 Task: Experiment with a VST auto-panner to create dynamic movement in a stereo mix.
Action: Mouse moved to (92, 26)
Screenshot: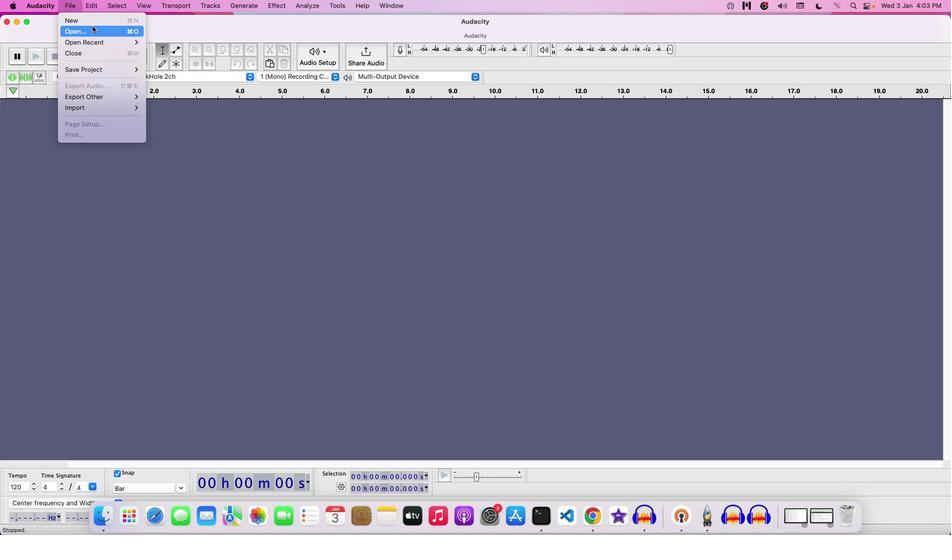 
Action: Mouse pressed left at (92, 26)
Screenshot: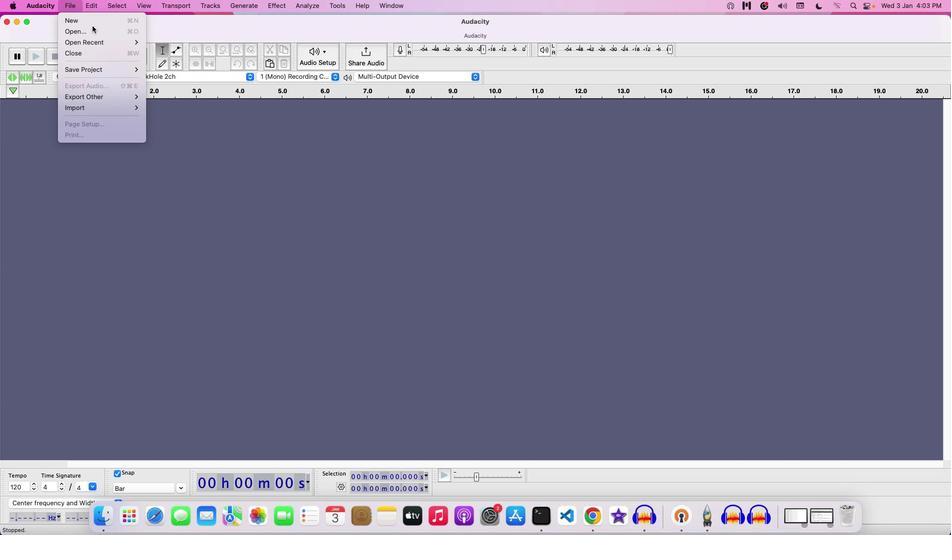
Action: Mouse moved to (405, 227)
Screenshot: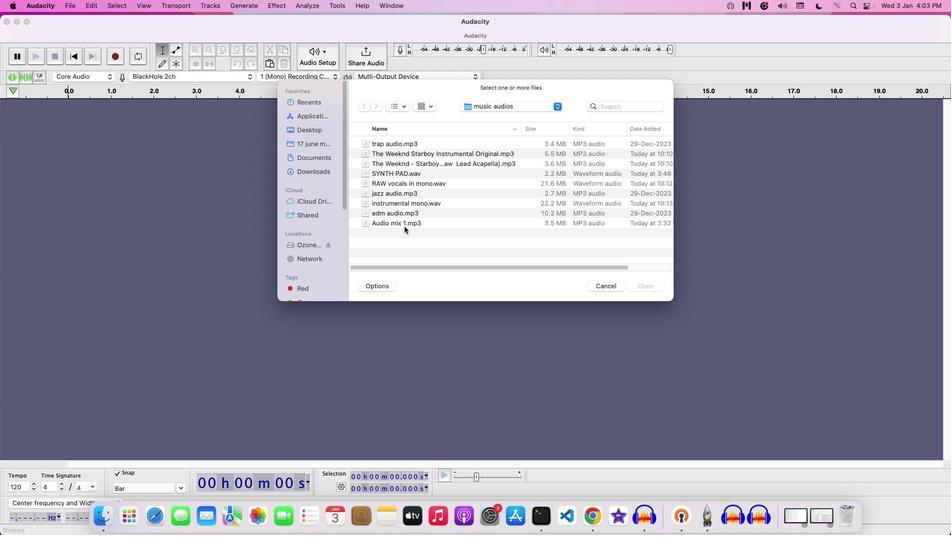 
Action: Mouse pressed left at (405, 227)
Screenshot: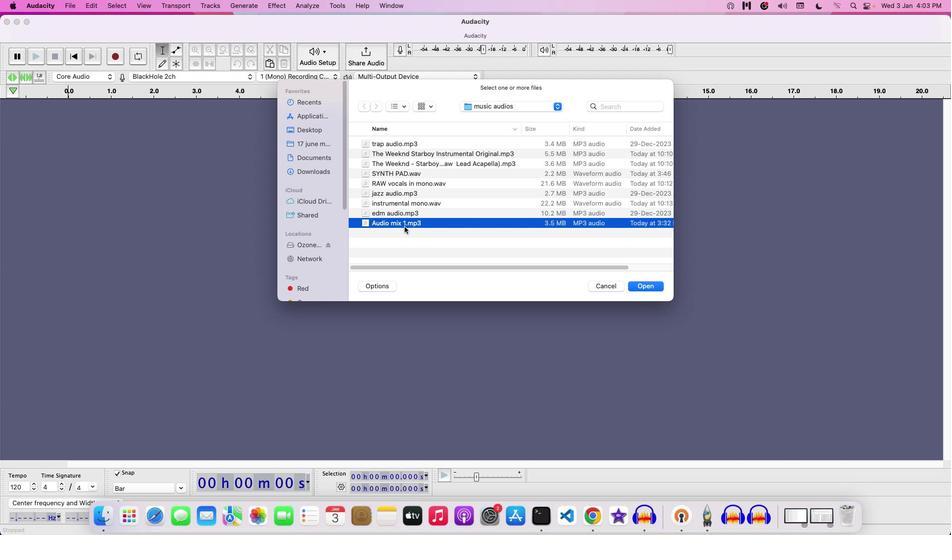 
Action: Mouse moved to (477, 225)
Screenshot: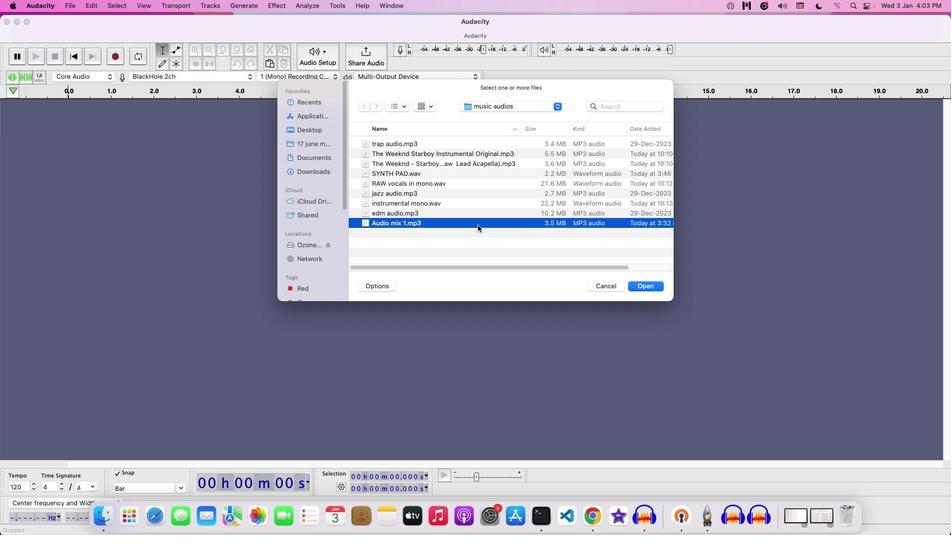 
Action: Mouse pressed left at (477, 225)
Screenshot: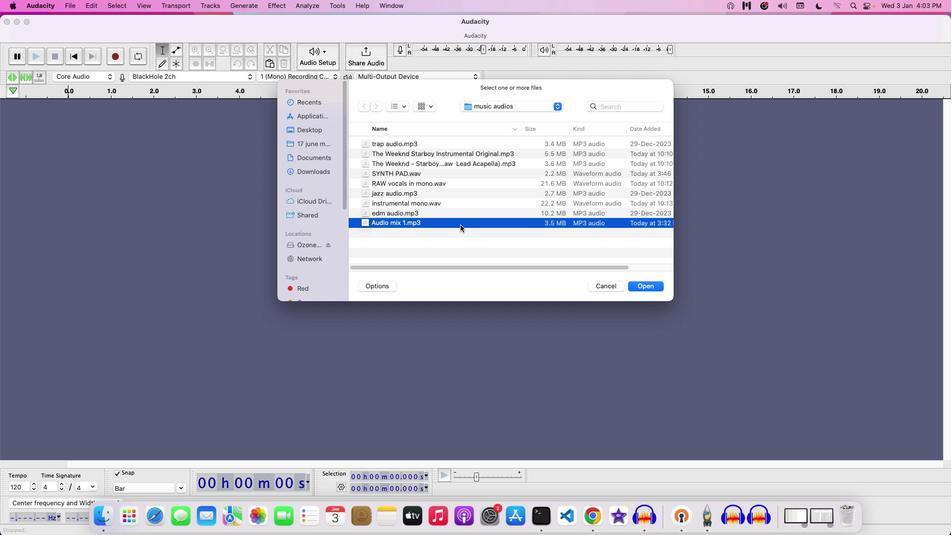 
Action: Mouse moved to (611, 287)
Screenshot: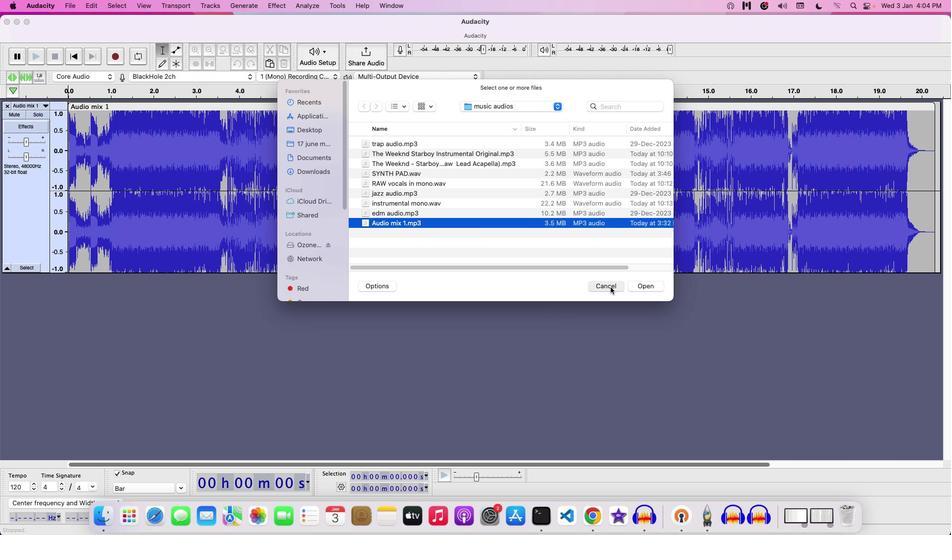 
Action: Mouse pressed left at (611, 287)
Screenshot: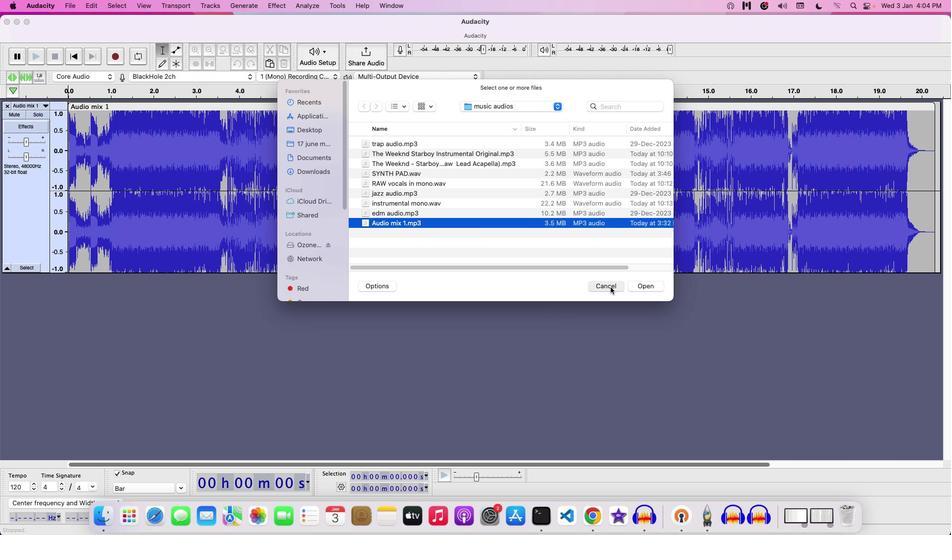 
Action: Mouse moved to (35, 141)
Screenshot: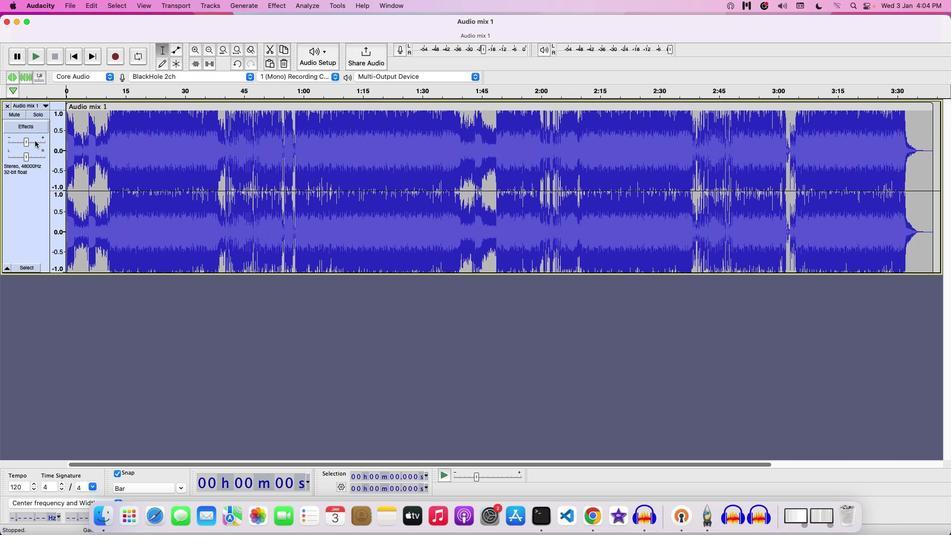 
Action: Key pressed Key.space
Screenshot: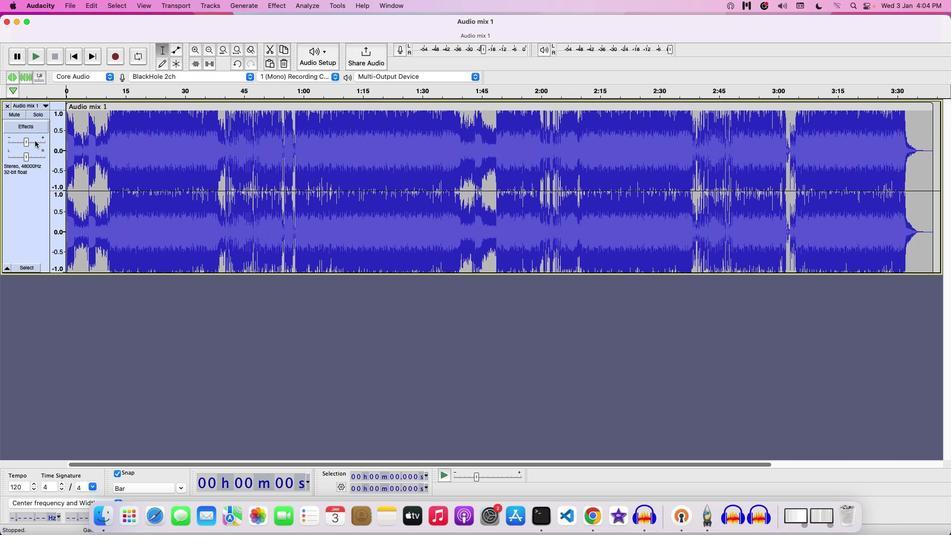
Action: Mouse moved to (31, 142)
Screenshot: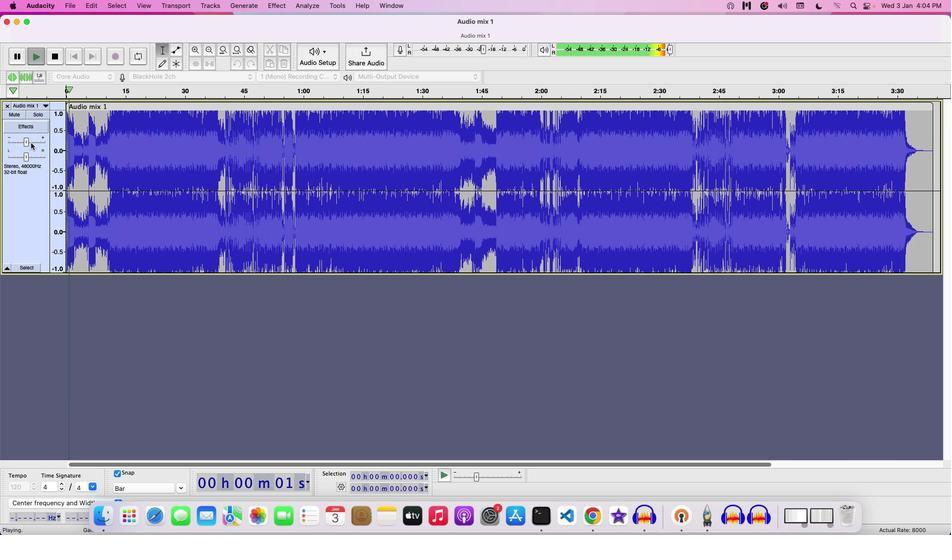 
Action: Mouse pressed left at (31, 142)
Screenshot: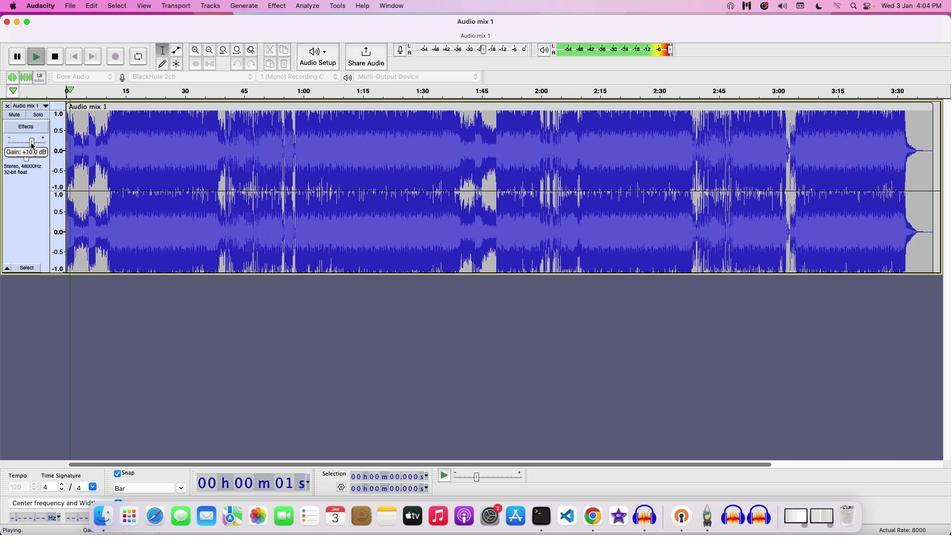 
Action: Mouse moved to (30, 142)
Screenshot: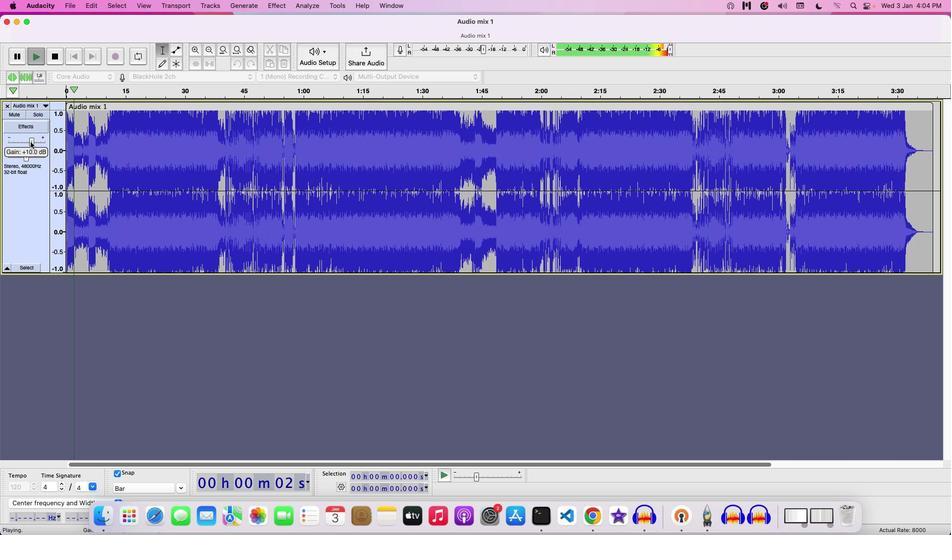 
Action: Mouse pressed left at (30, 142)
Screenshot: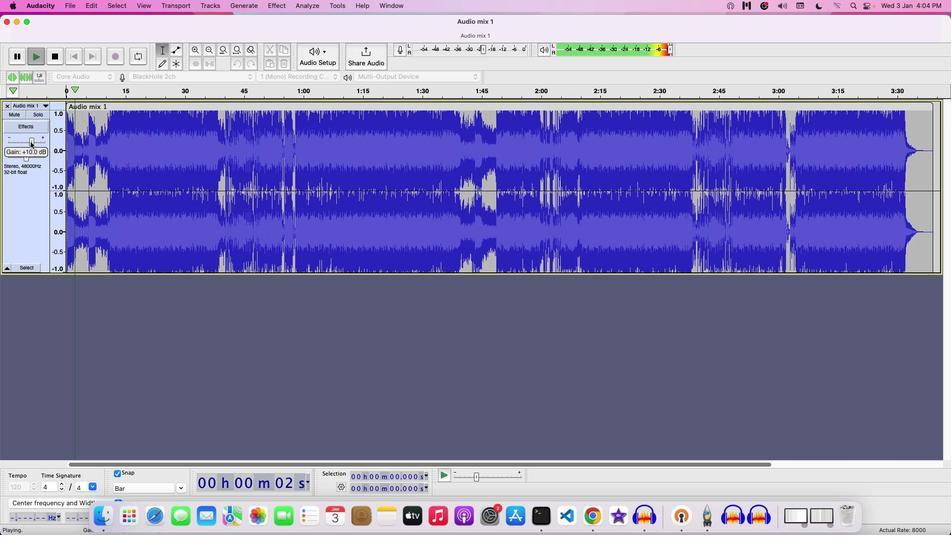 
Action: Mouse moved to (33, 203)
Screenshot: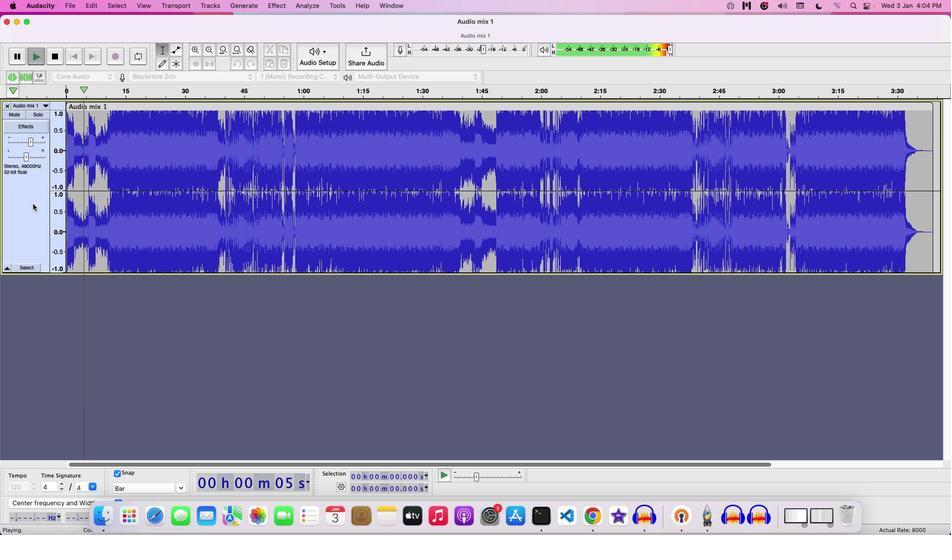 
Action: Mouse pressed left at (33, 203)
Screenshot: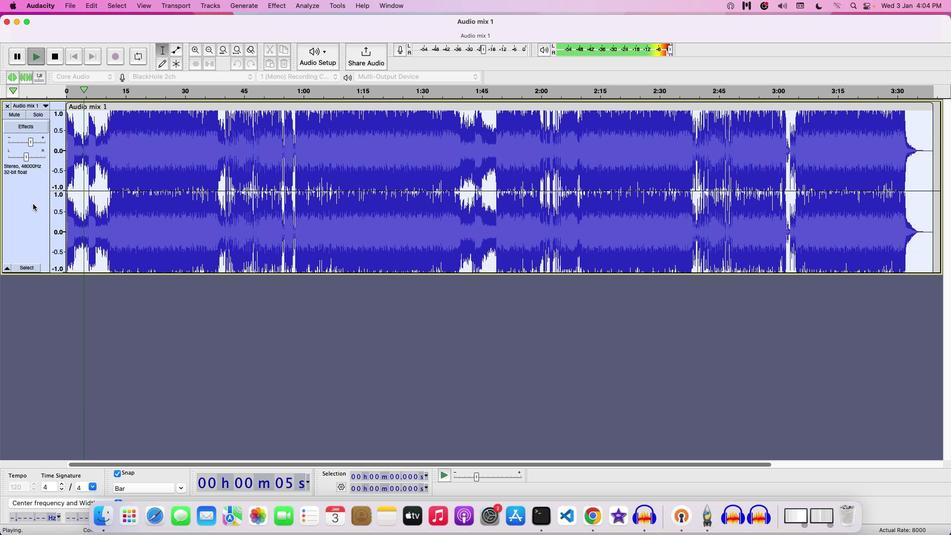 
Action: Mouse pressed left at (33, 203)
Screenshot: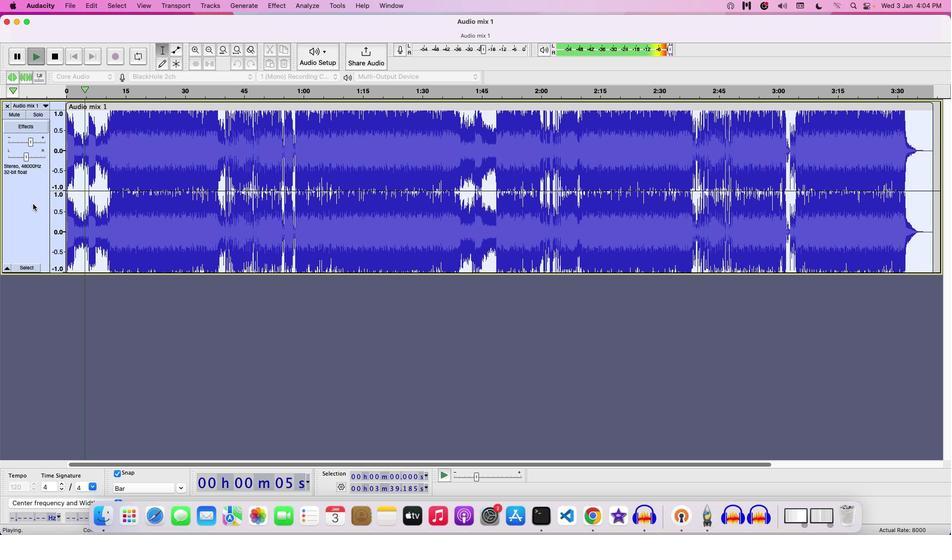 
Action: Mouse moved to (39, 196)
Screenshot: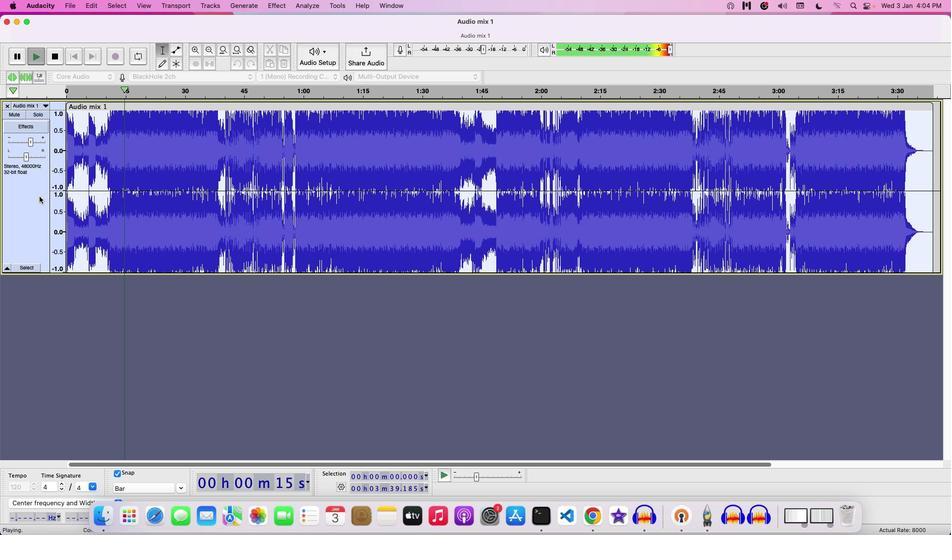 
Action: Key pressed Key.space
Screenshot: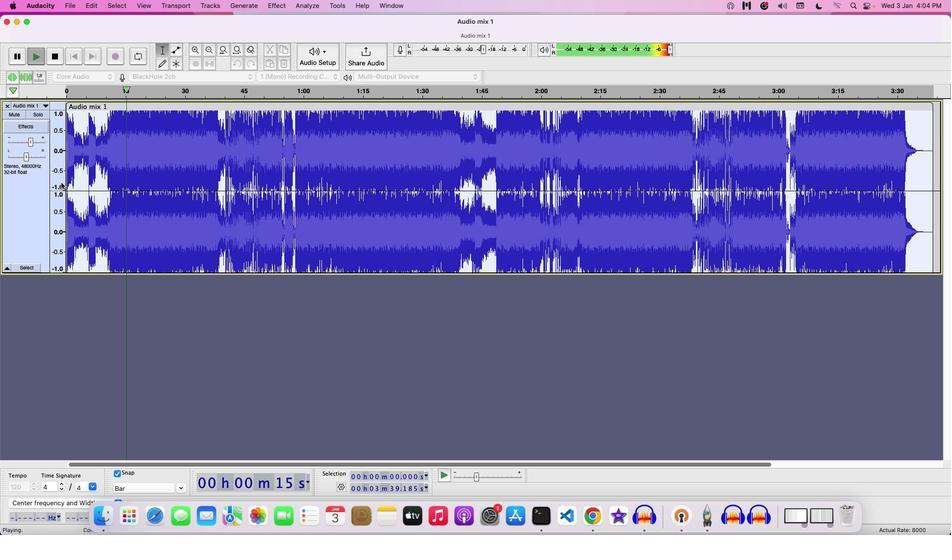 
Action: Mouse moved to (283, 4)
Screenshot: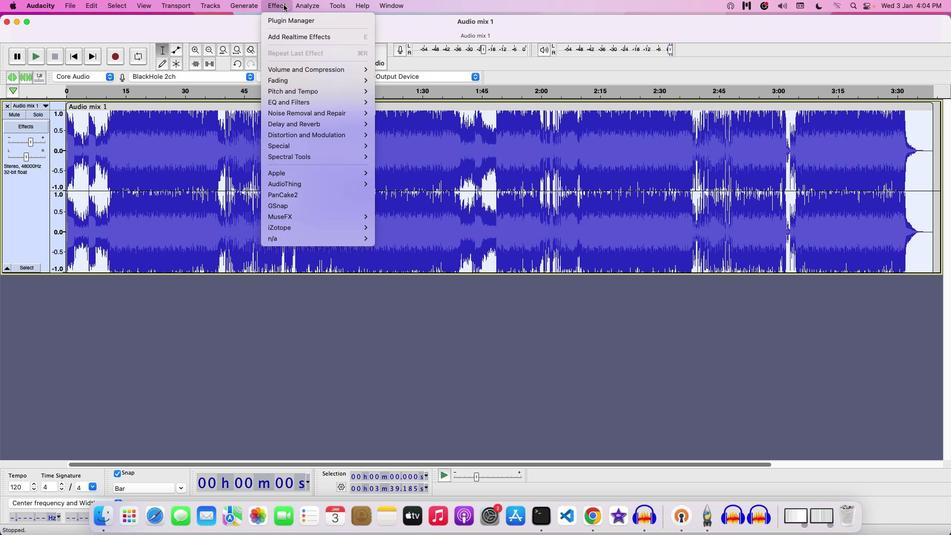 
Action: Mouse pressed left at (283, 4)
Screenshot: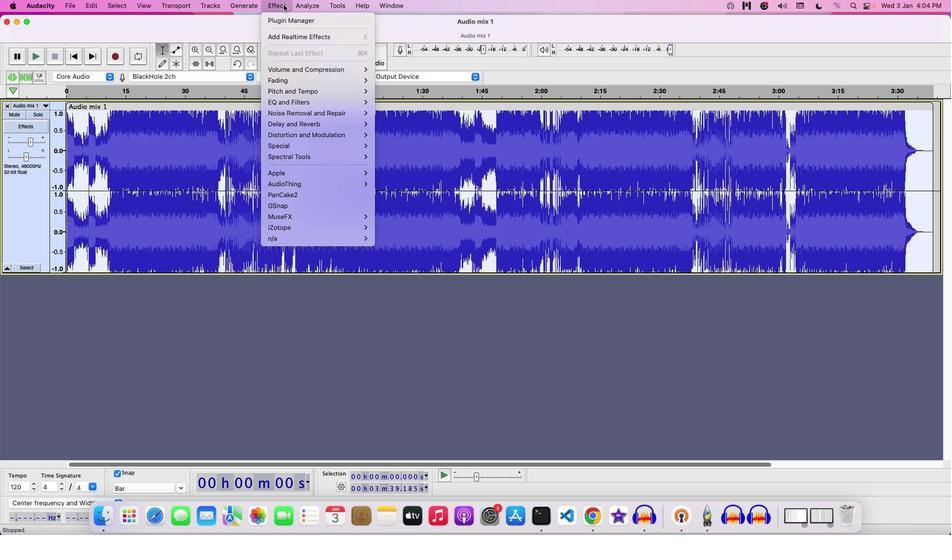 
Action: Mouse moved to (325, 190)
Screenshot: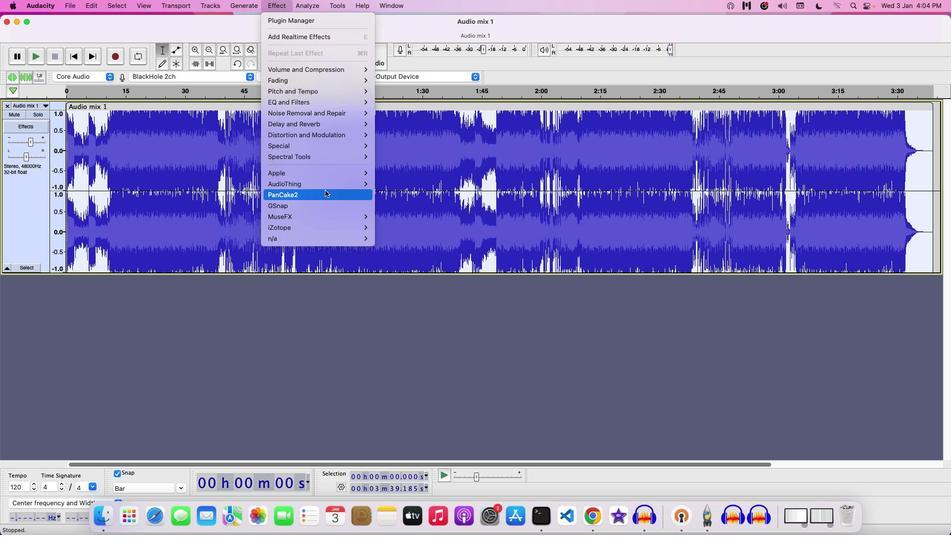 
Action: Mouse pressed left at (325, 190)
Screenshot: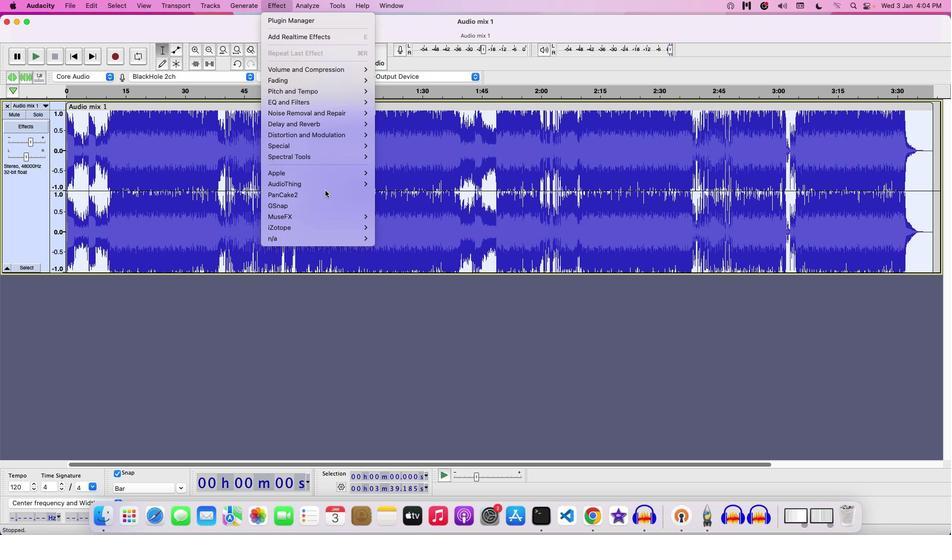 
Action: Mouse moved to (398, 124)
Screenshot: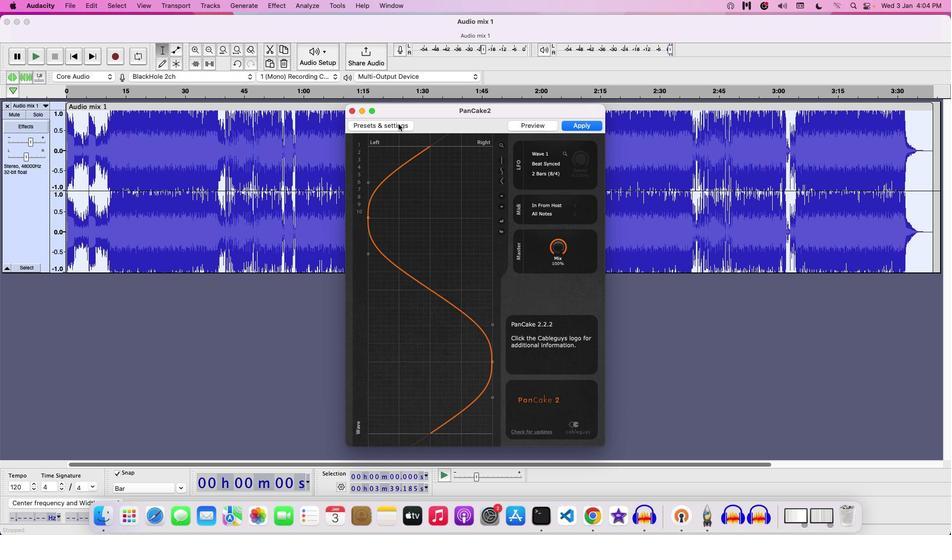 
Action: Mouse pressed left at (398, 124)
Screenshot: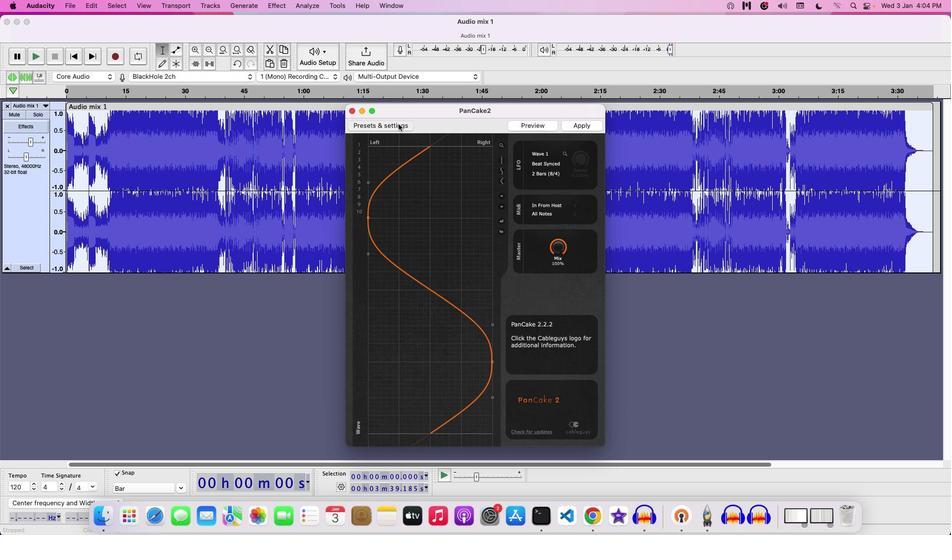 
Action: Mouse moved to (454, 118)
Screenshot: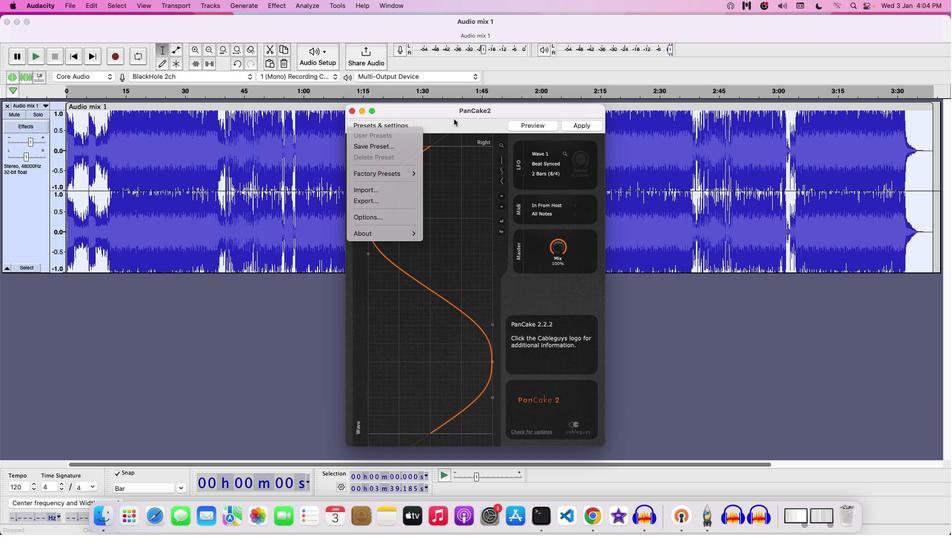 
Action: Mouse pressed left at (454, 118)
Screenshot: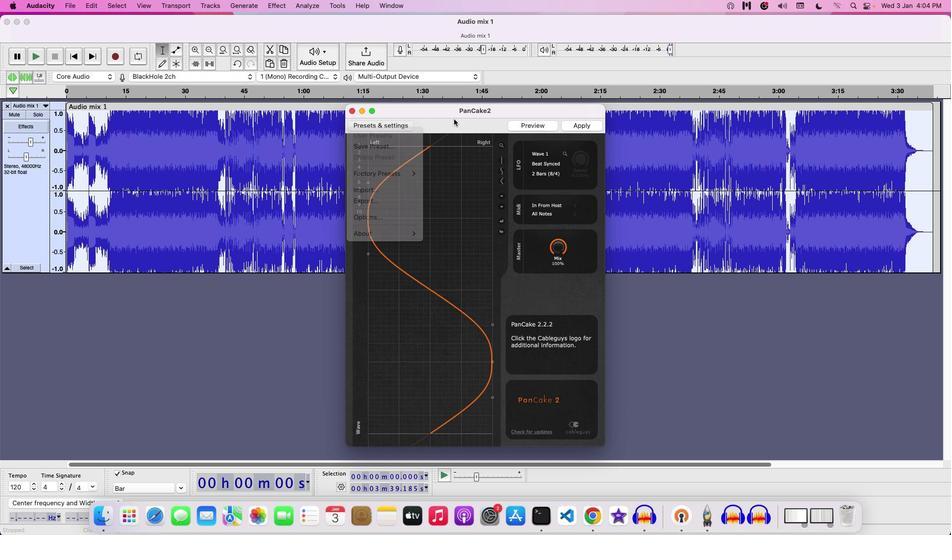 
Action: Mouse moved to (518, 123)
Screenshot: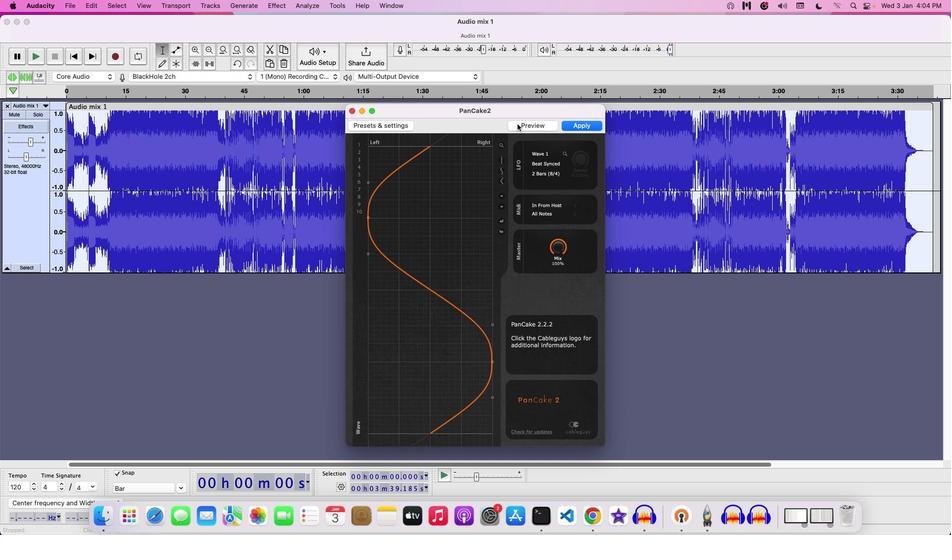 
Action: Mouse pressed left at (518, 123)
Screenshot: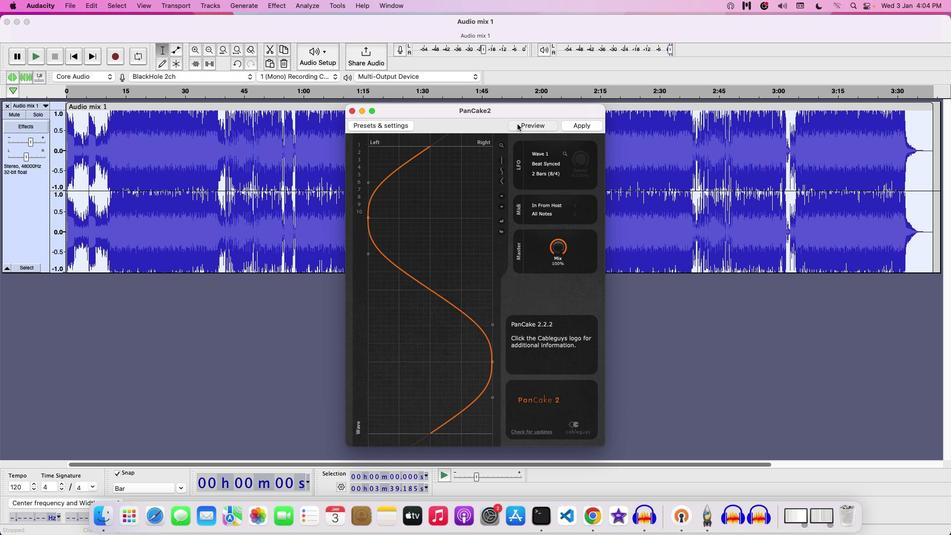 
Action: Mouse moved to (488, 314)
Screenshot: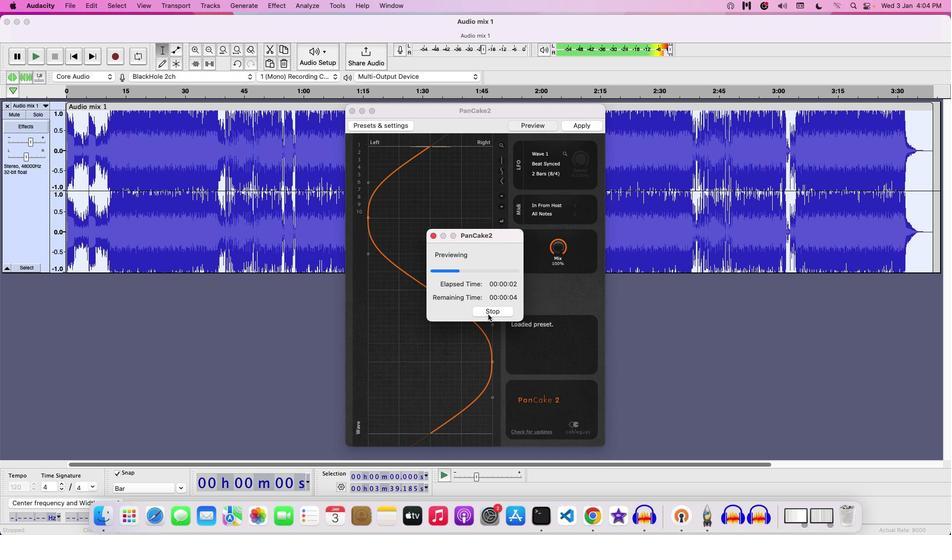 
Action: Mouse pressed left at (488, 314)
Screenshot: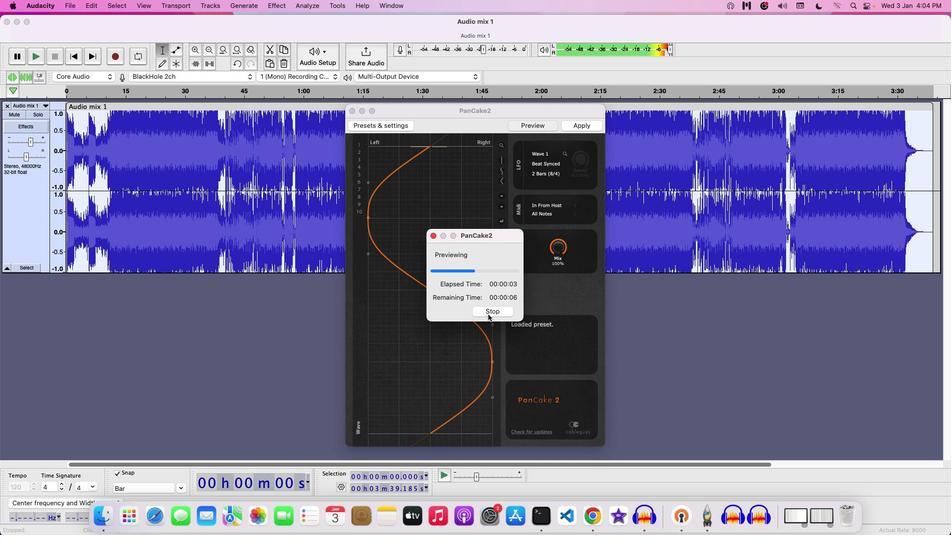 
Action: Mouse moved to (366, 130)
Screenshot: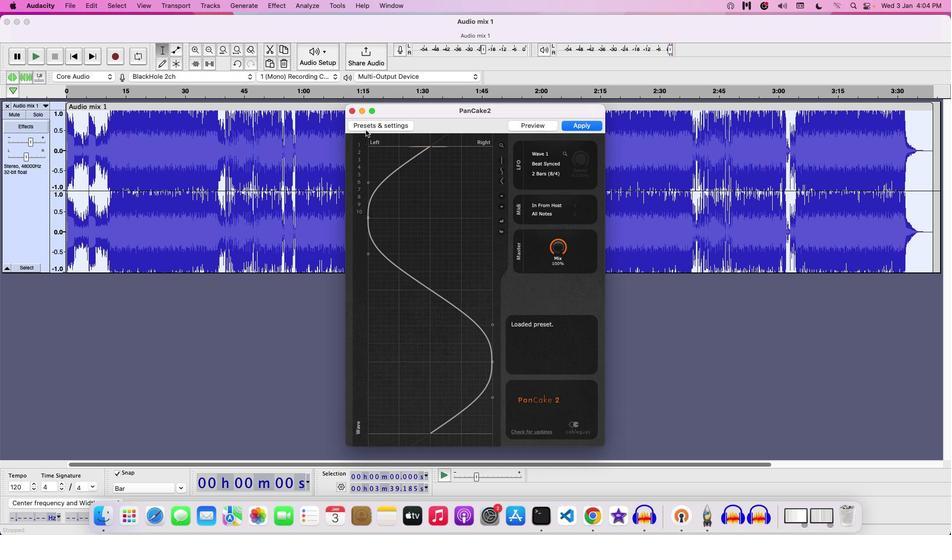 
Action: Mouse pressed left at (366, 130)
Screenshot: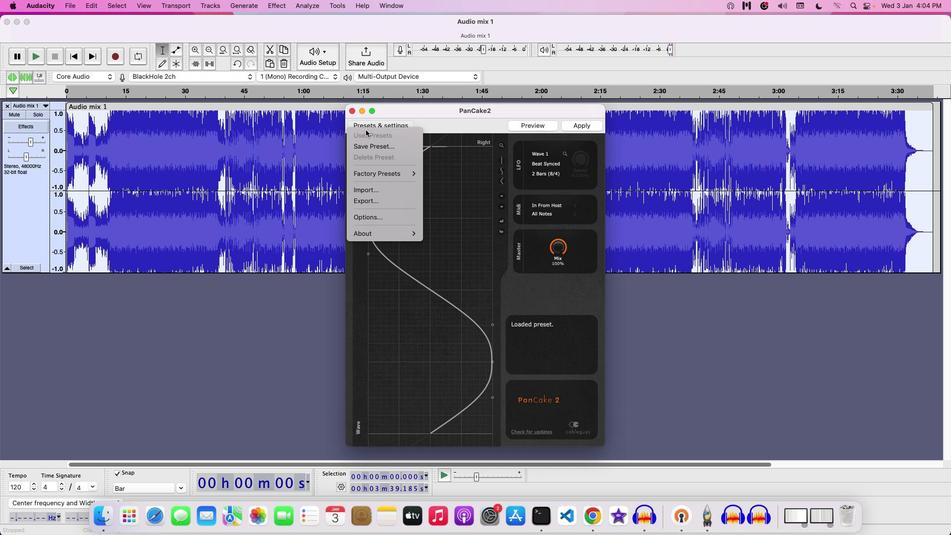 
Action: Mouse moved to (471, 231)
Screenshot: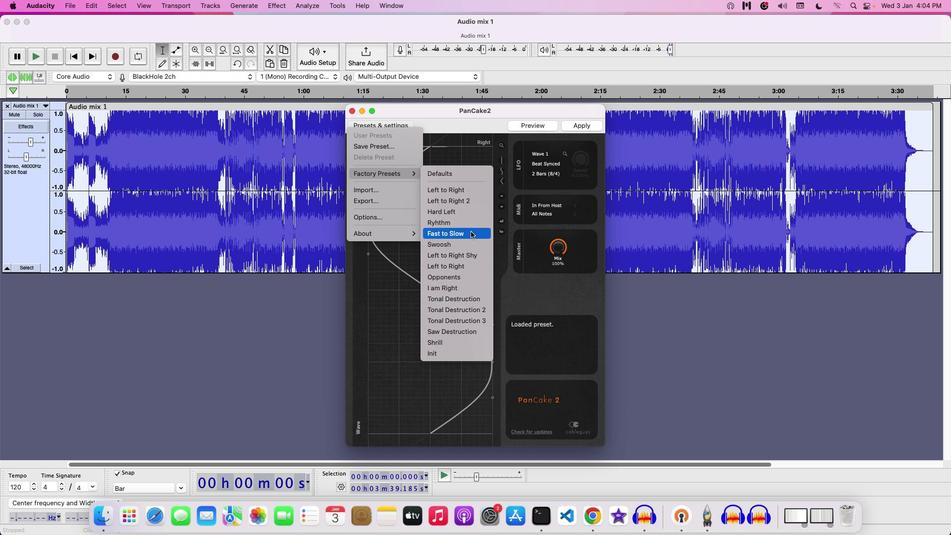 
Action: Mouse pressed left at (471, 231)
Screenshot: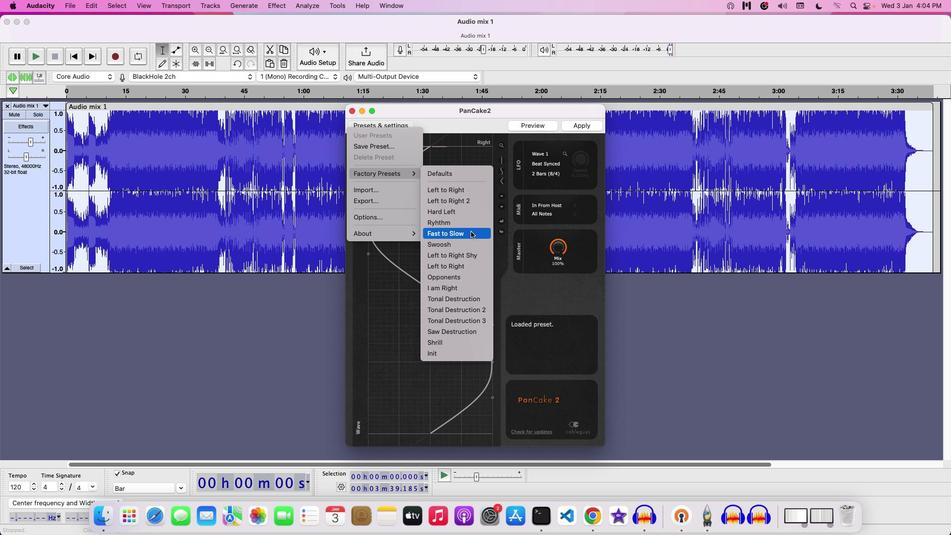 
Action: Mouse moved to (374, 124)
Screenshot: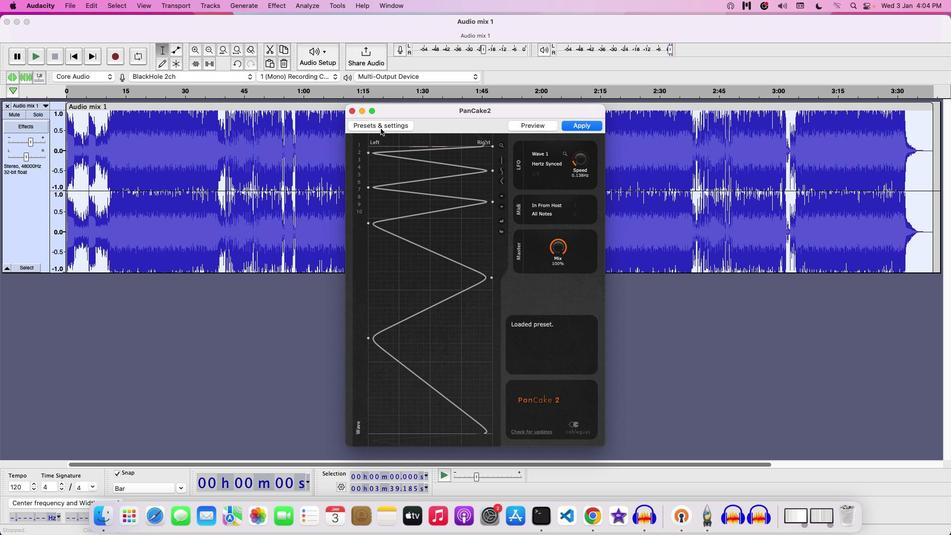 
Action: Key pressed Key.space
Screenshot: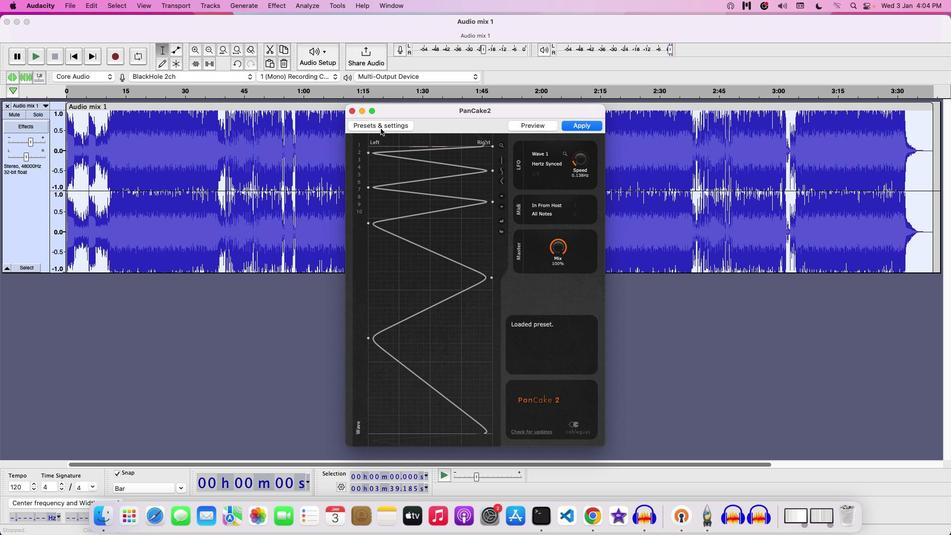 
Action: Mouse moved to (527, 124)
Screenshot: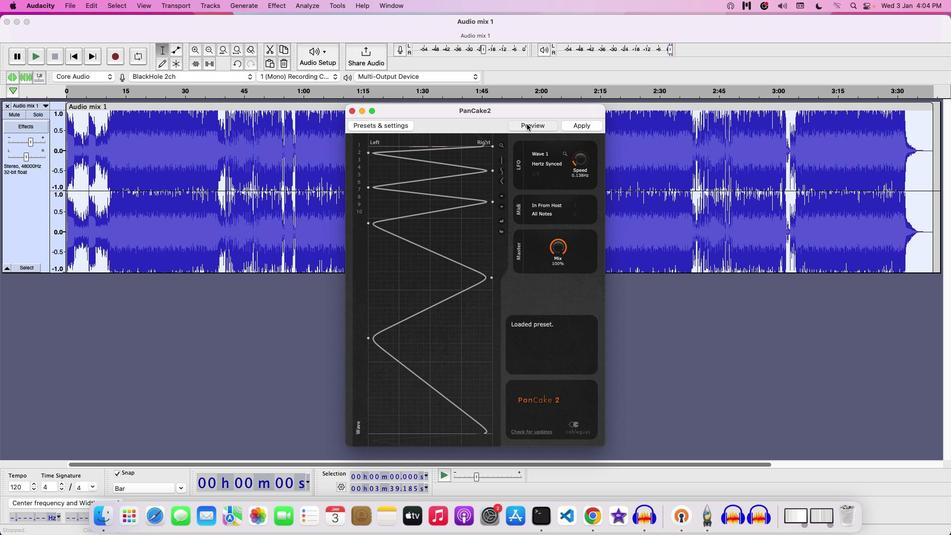 
Action: Mouse pressed left at (527, 124)
Screenshot: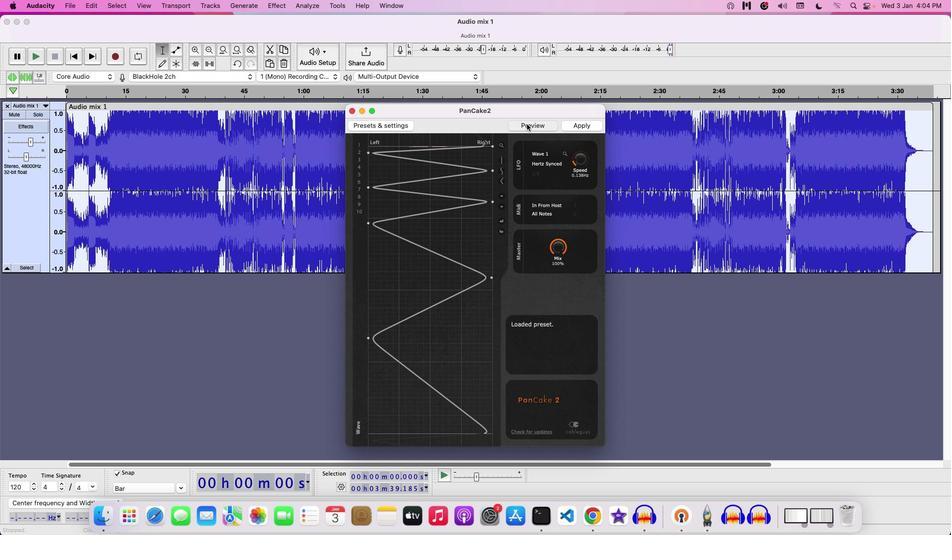 
Action: Mouse moved to (575, 127)
Screenshot: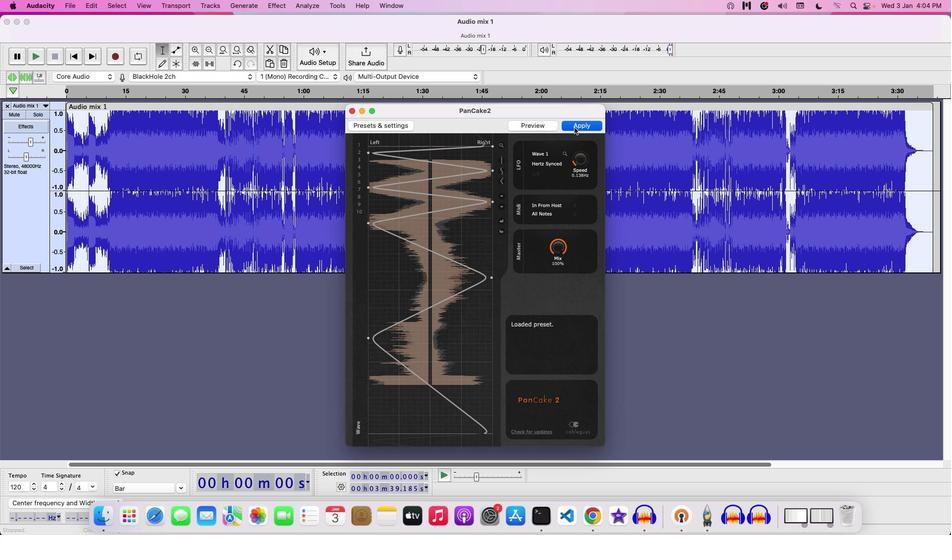 
Action: Mouse pressed left at (575, 127)
Screenshot: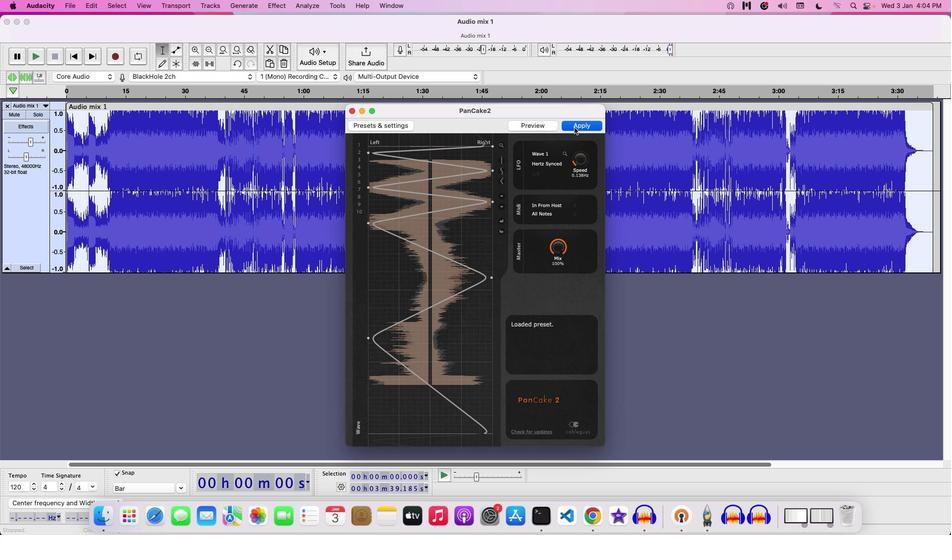 
Action: Mouse moved to (574, 127)
Screenshot: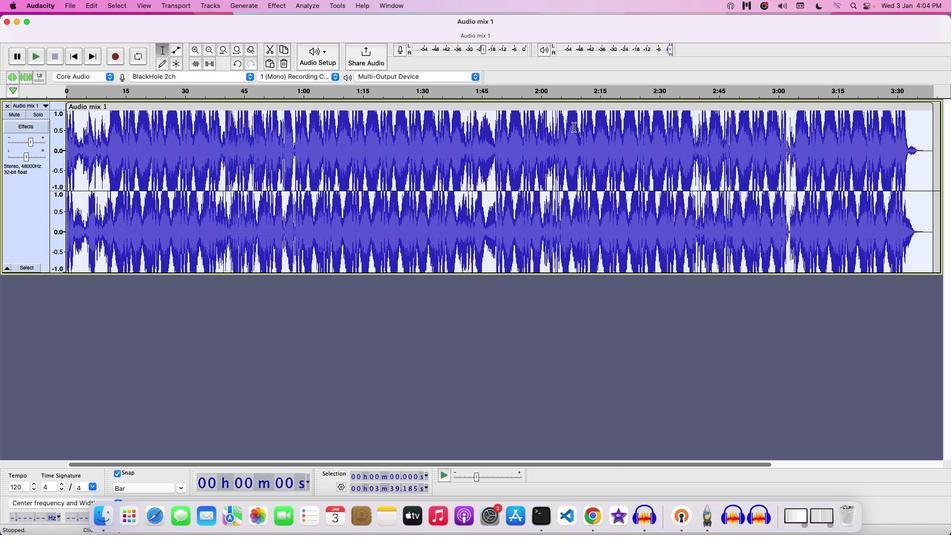 
Action: Key pressed Key.space
Screenshot: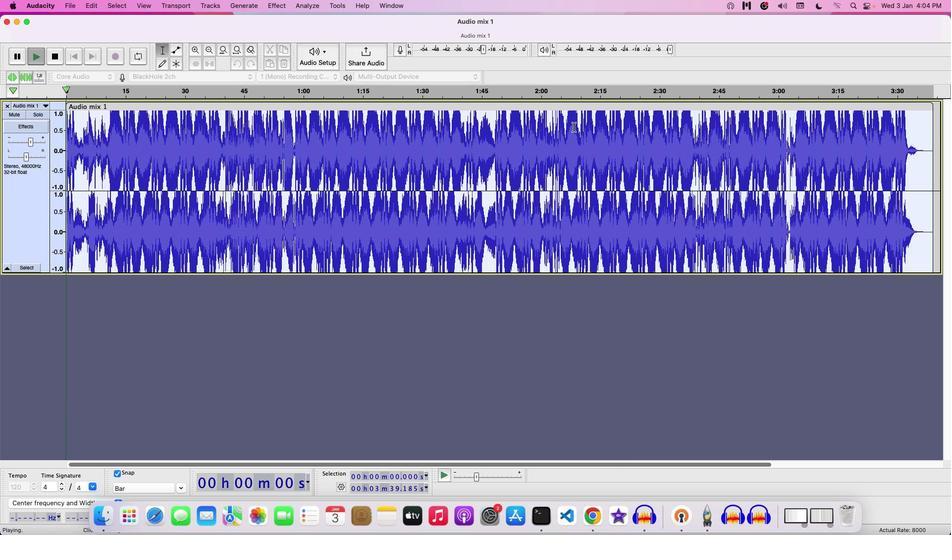 
Action: Mouse moved to (32, 142)
Screenshot: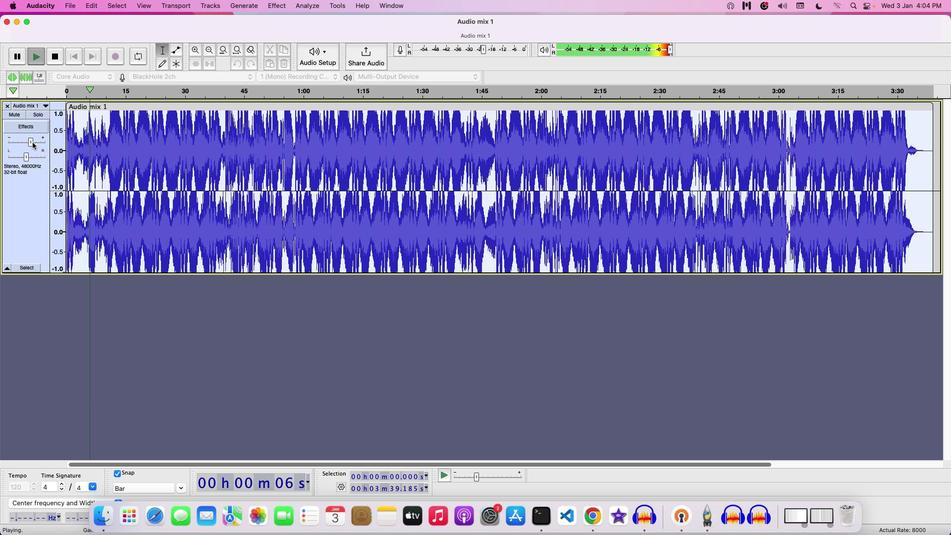 
Action: Mouse pressed left at (32, 142)
Screenshot: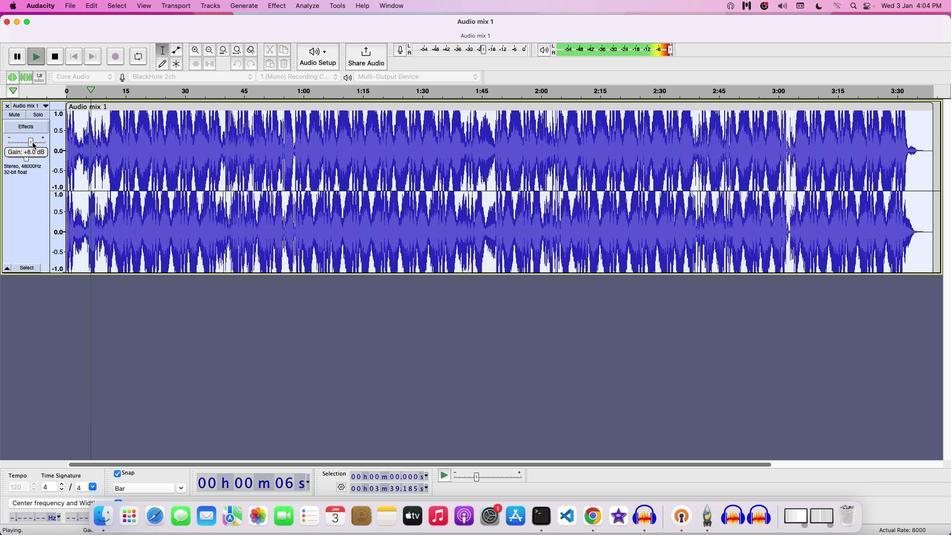 
Action: Mouse moved to (31, 144)
Screenshot: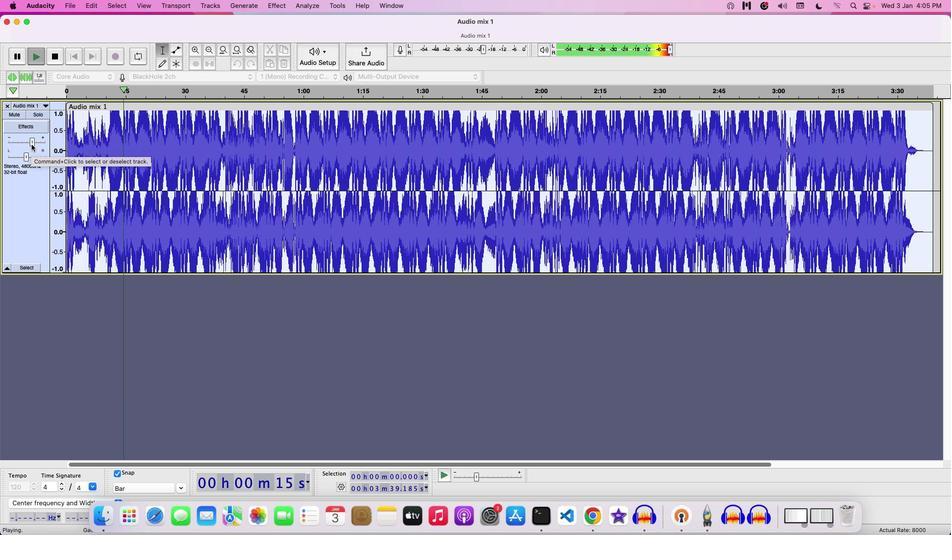 
Action: Mouse pressed left at (31, 144)
Screenshot: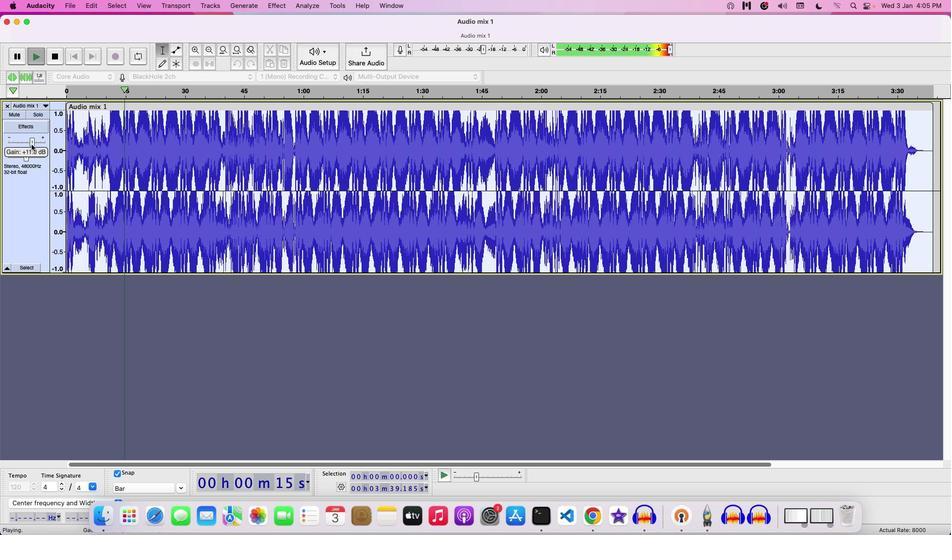 
Action: Mouse moved to (81, 205)
Screenshot: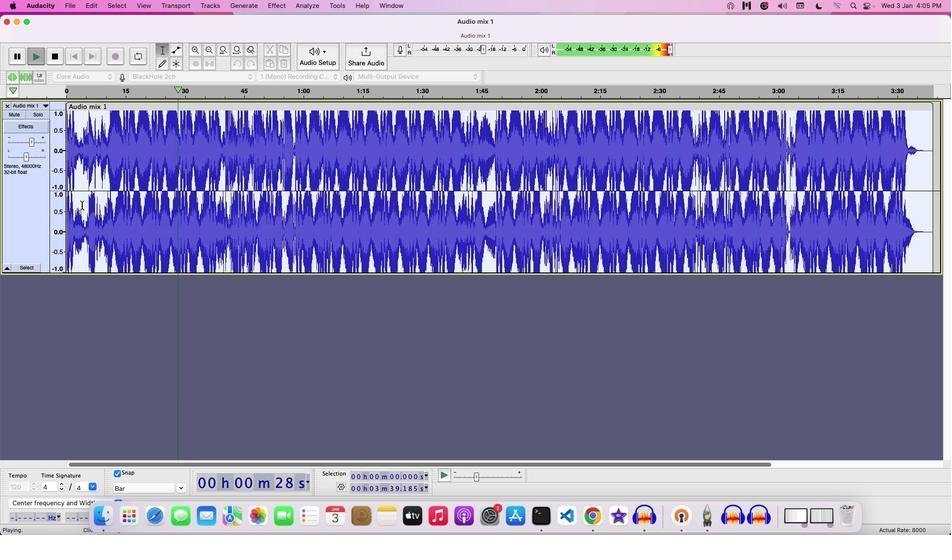 
Action: Key pressed Key.space
Screenshot: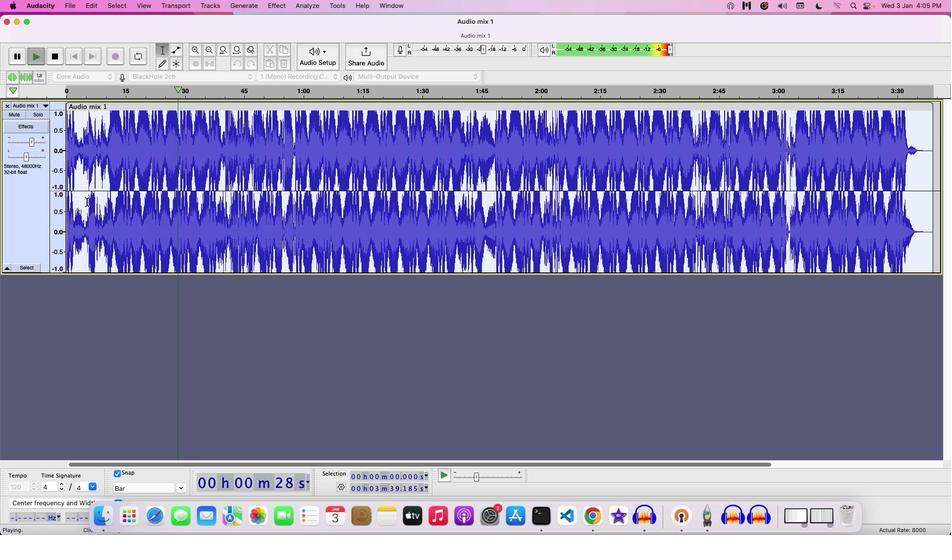 
Action: Mouse moved to (65, 6)
Screenshot: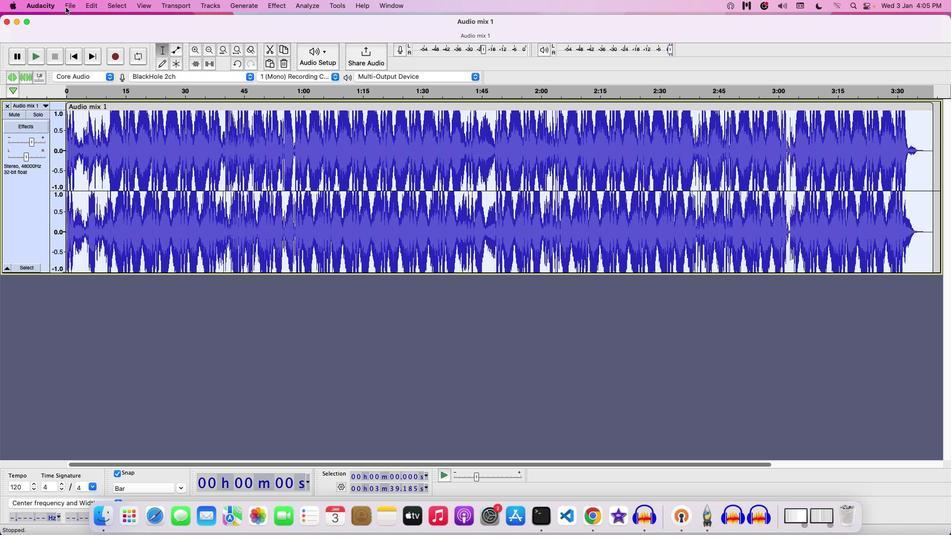 
Action: Mouse pressed left at (65, 6)
Screenshot: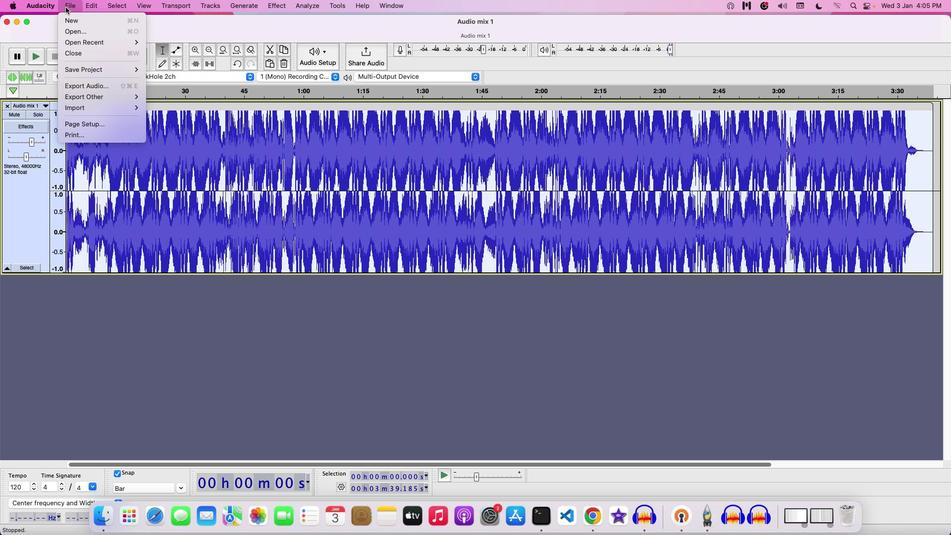 
Action: Mouse moved to (156, 69)
Screenshot: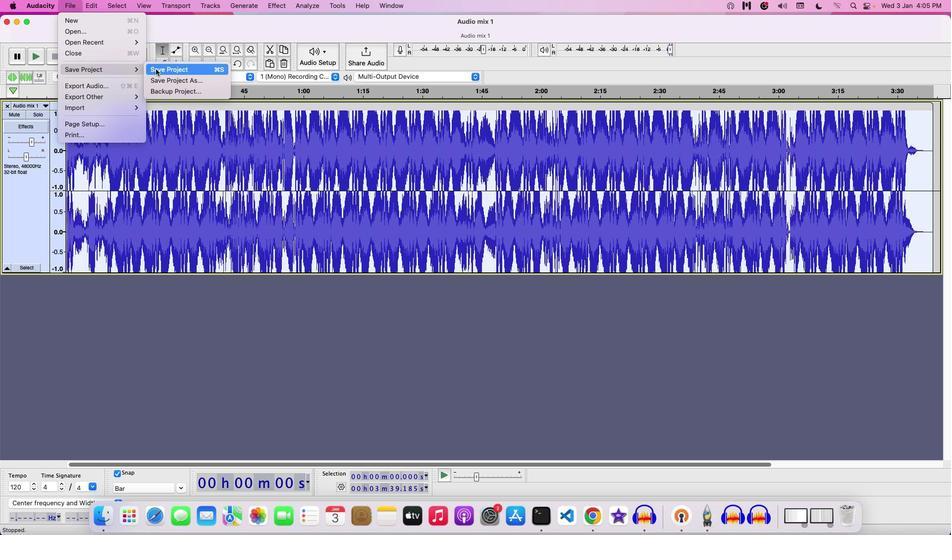 
Action: Mouse pressed left at (156, 69)
Screenshot: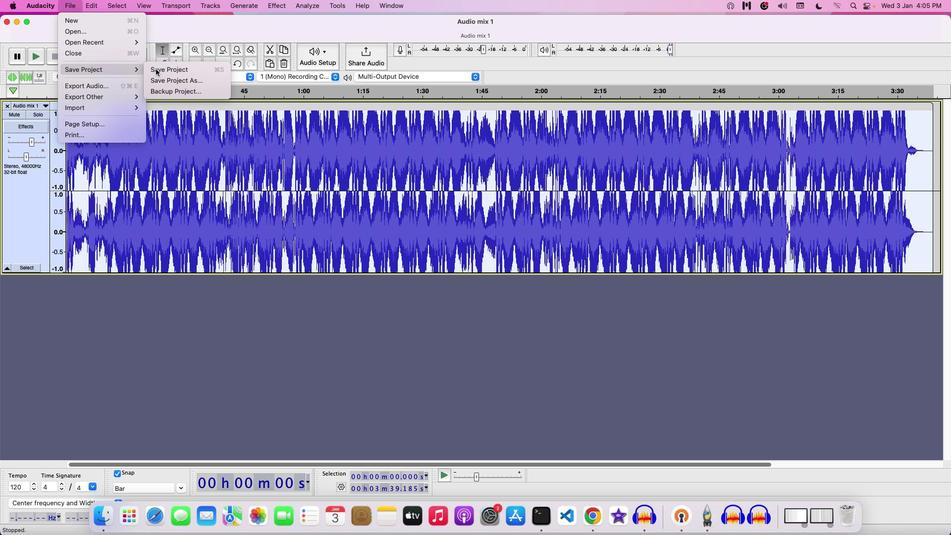 
Action: Mouse moved to (479, 126)
Screenshot: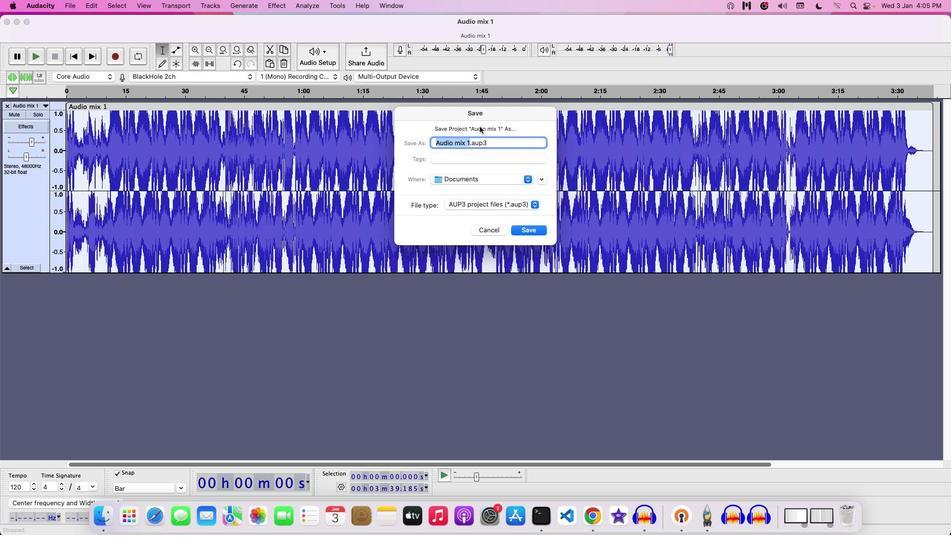 
Action: Key pressed Key.backspace'A''P''P''L''Y''I''N''G'Key.space'V''S''T'Key.space'A''U''T''O'Key.space'P''A''N''N''E''R'Key.space
Screenshot: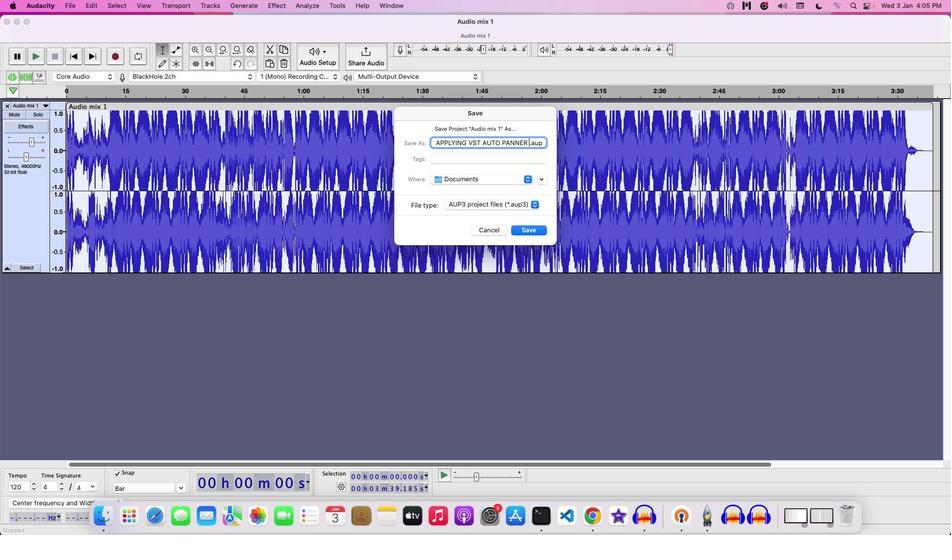 
Action: Mouse moved to (533, 230)
Screenshot: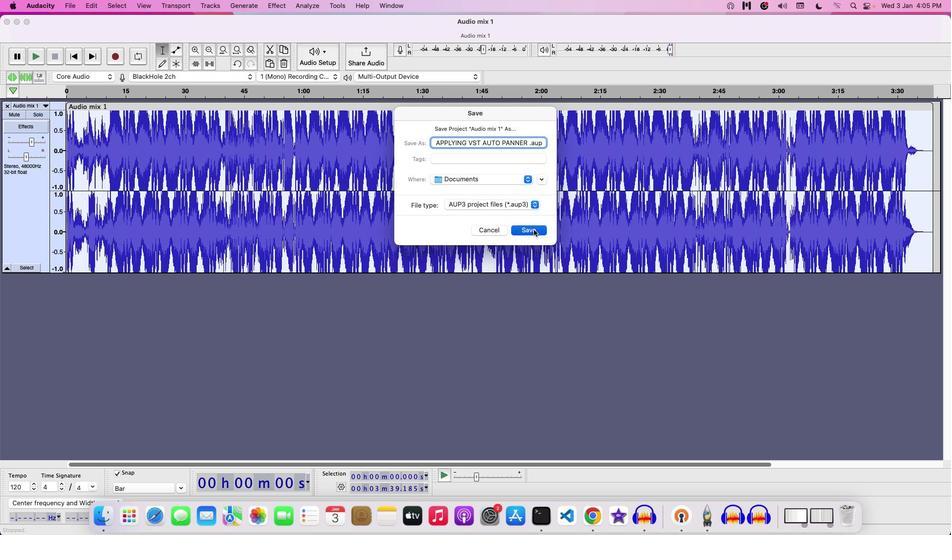
Action: Mouse pressed left at (533, 230)
Screenshot: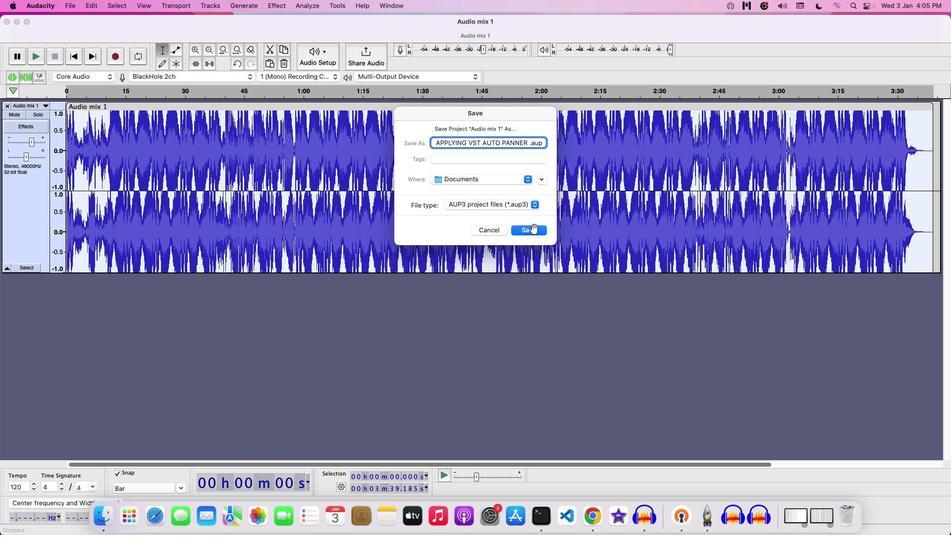 
